 Task: Print in A5 paper size.
Action: Mouse moved to (81, 83)
Screenshot: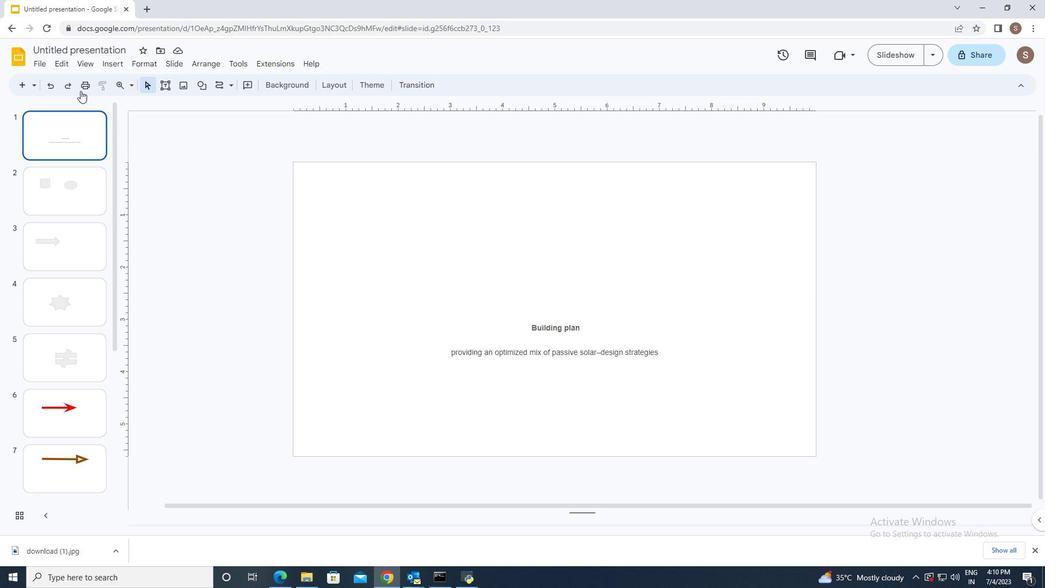 
Action: Mouse pressed left at (81, 83)
Screenshot: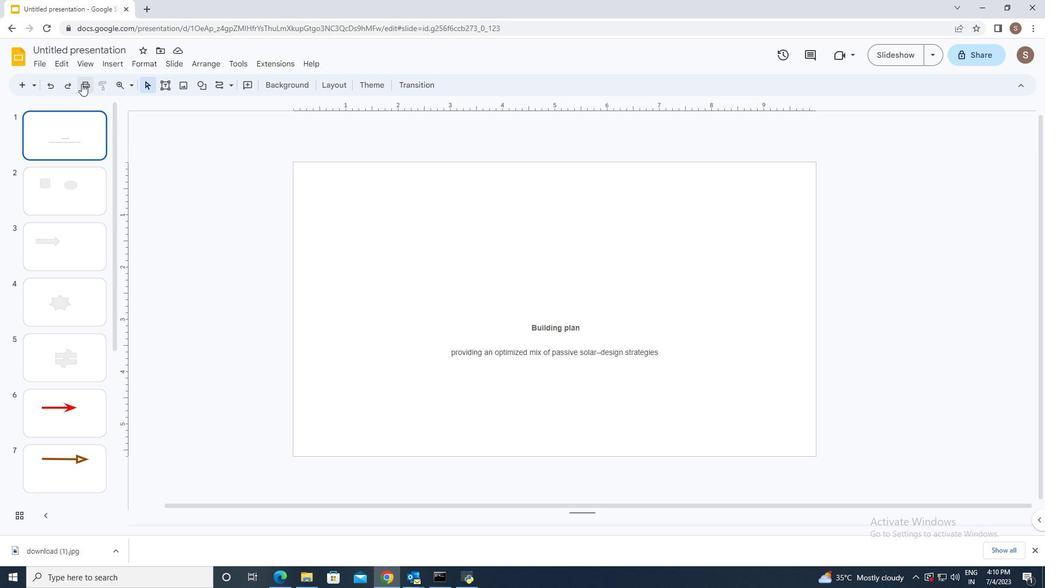 
Action: Mouse moved to (732, 168)
Screenshot: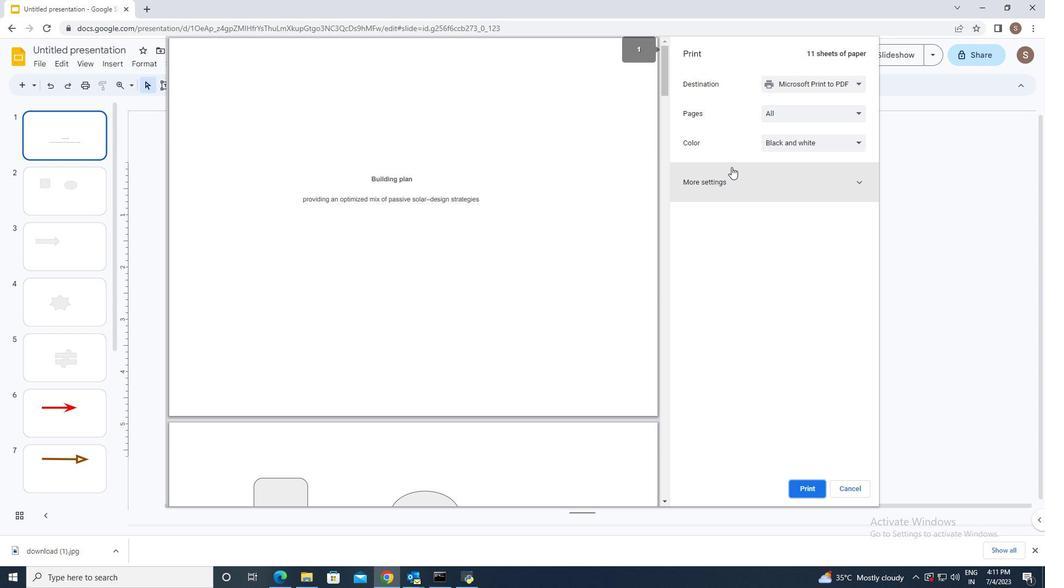 
Action: Mouse pressed left at (732, 168)
Screenshot: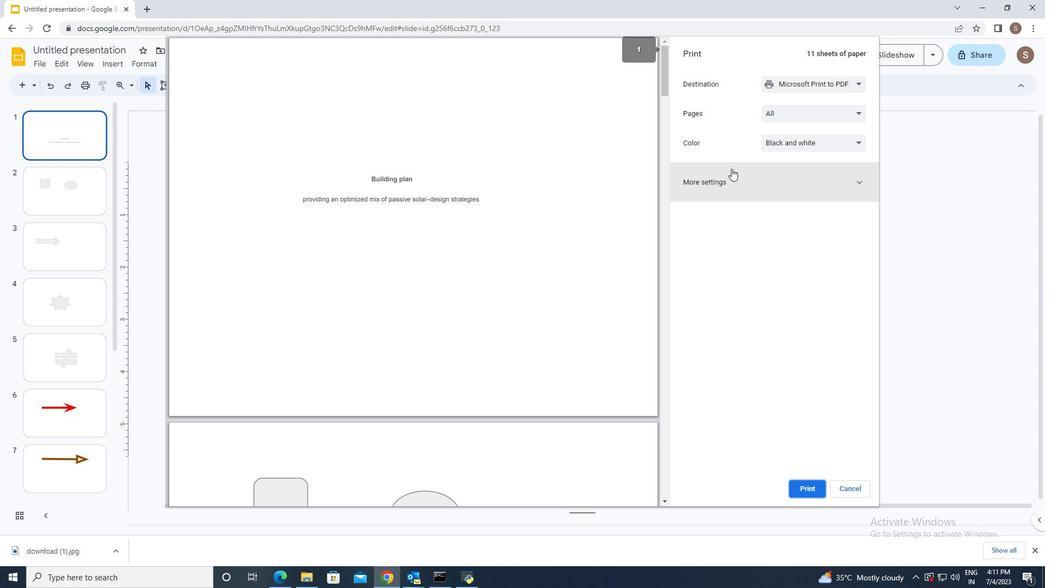 
Action: Mouse moved to (785, 218)
Screenshot: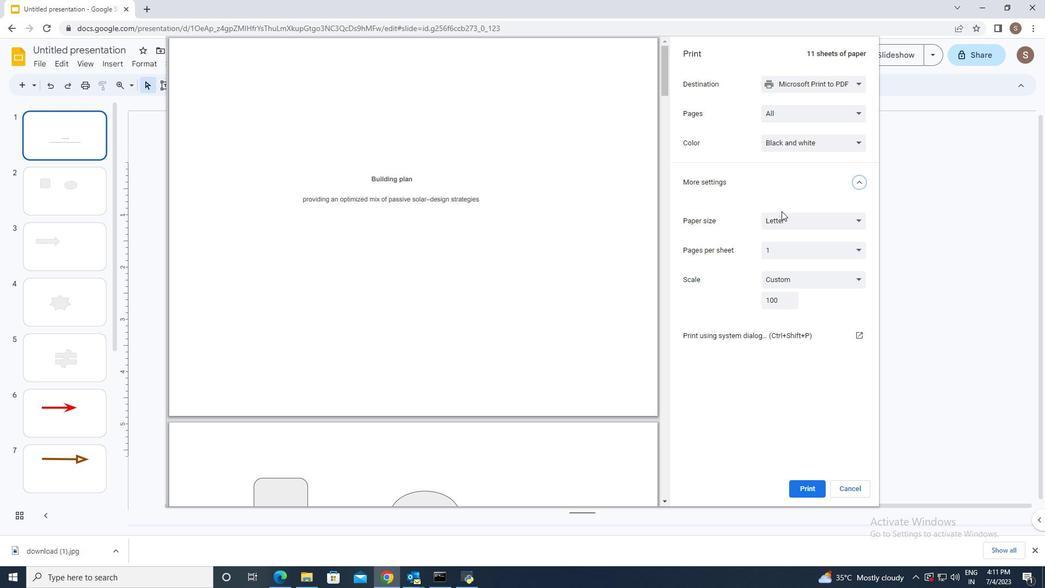 
Action: Mouse pressed left at (785, 218)
Screenshot: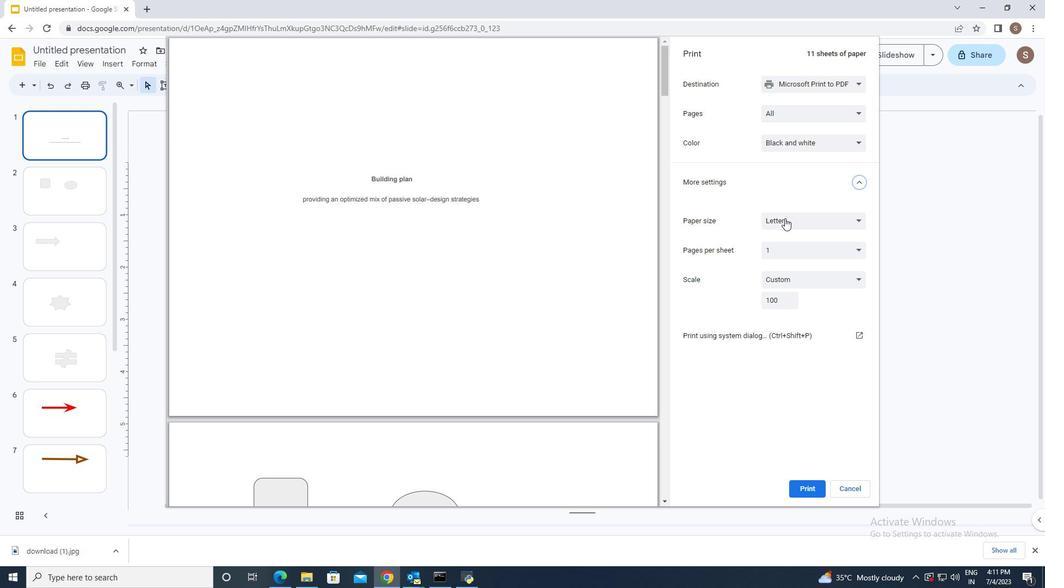
Action: Mouse moved to (776, 297)
Screenshot: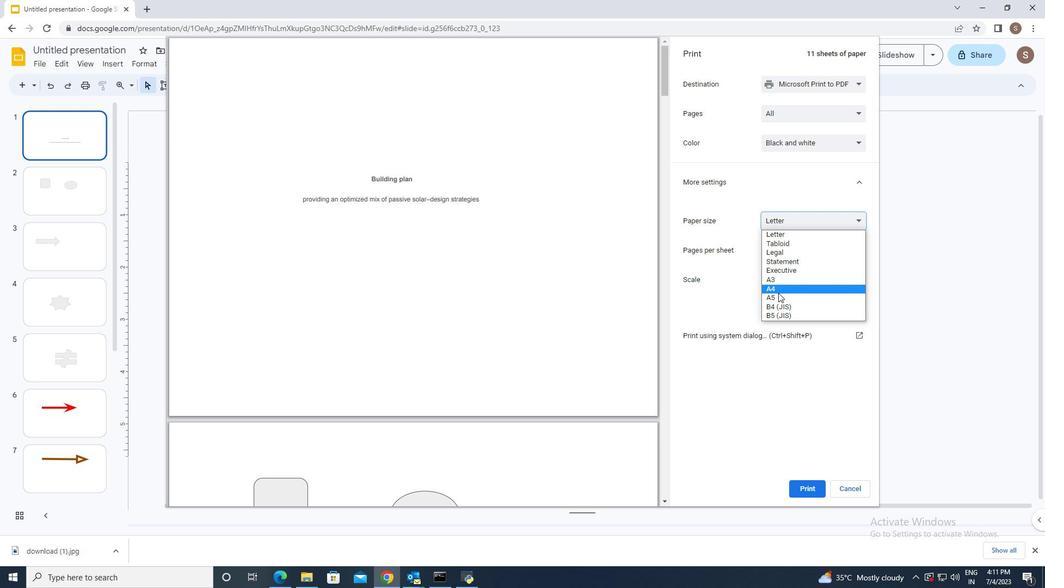 
Action: Mouse pressed left at (776, 297)
Screenshot: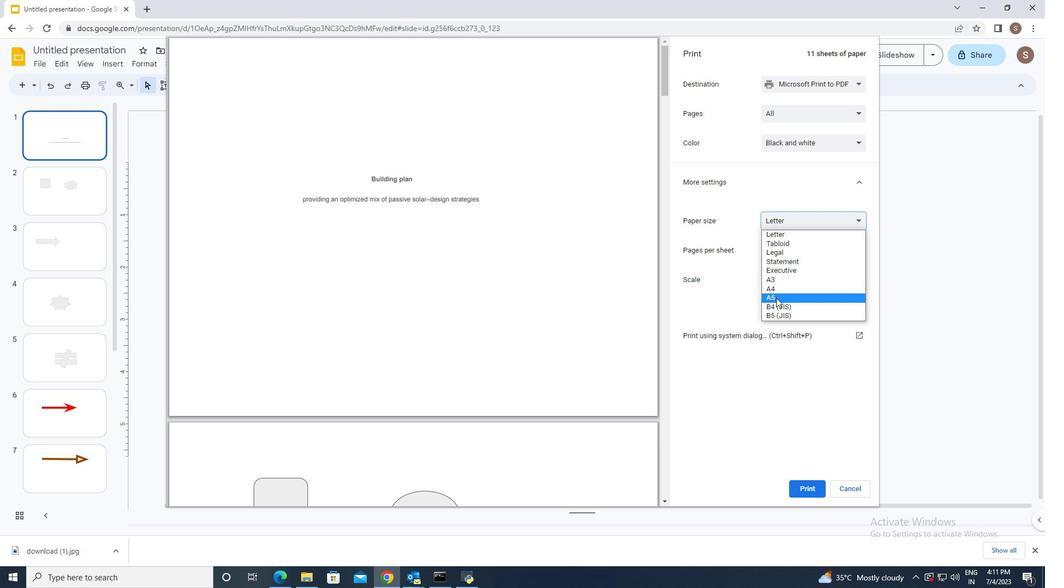 
Action: Mouse moved to (807, 489)
Screenshot: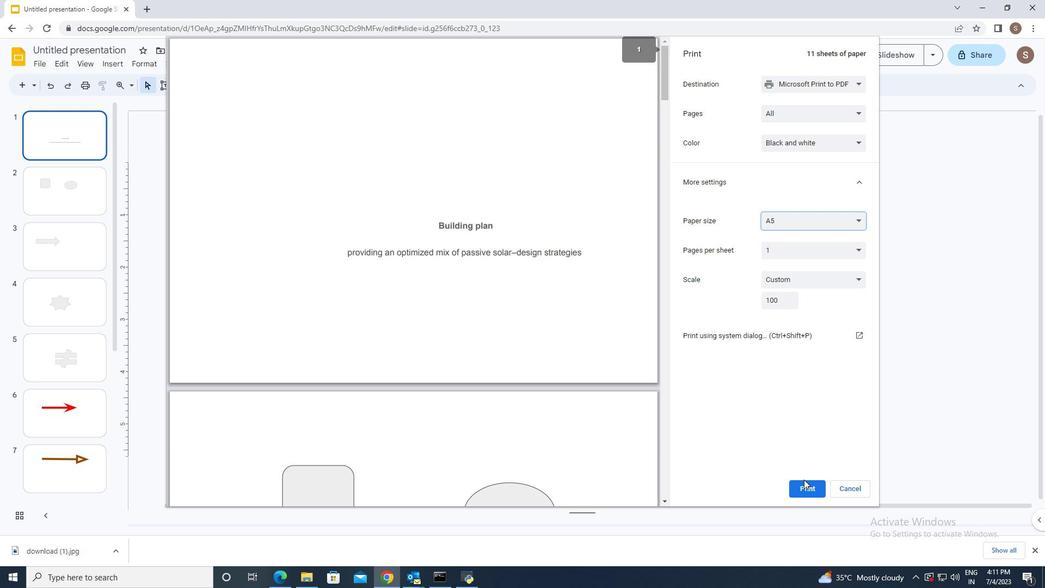 
Action: Mouse pressed left at (807, 489)
Screenshot: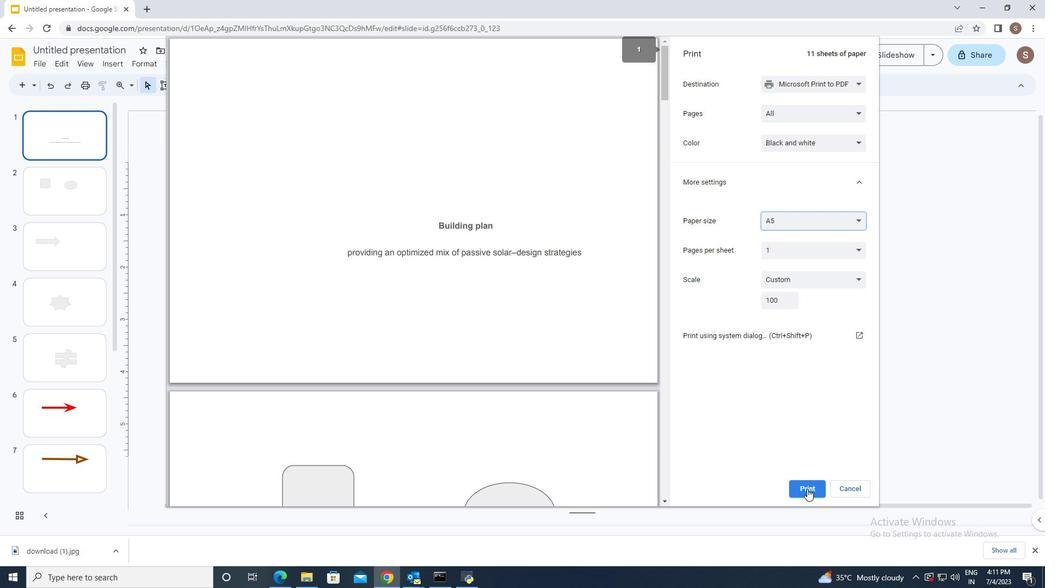 
